 Task: Look for products in the category "Superfoods" from Navitas Organics only.
Action: Mouse moved to (278, 134)
Screenshot: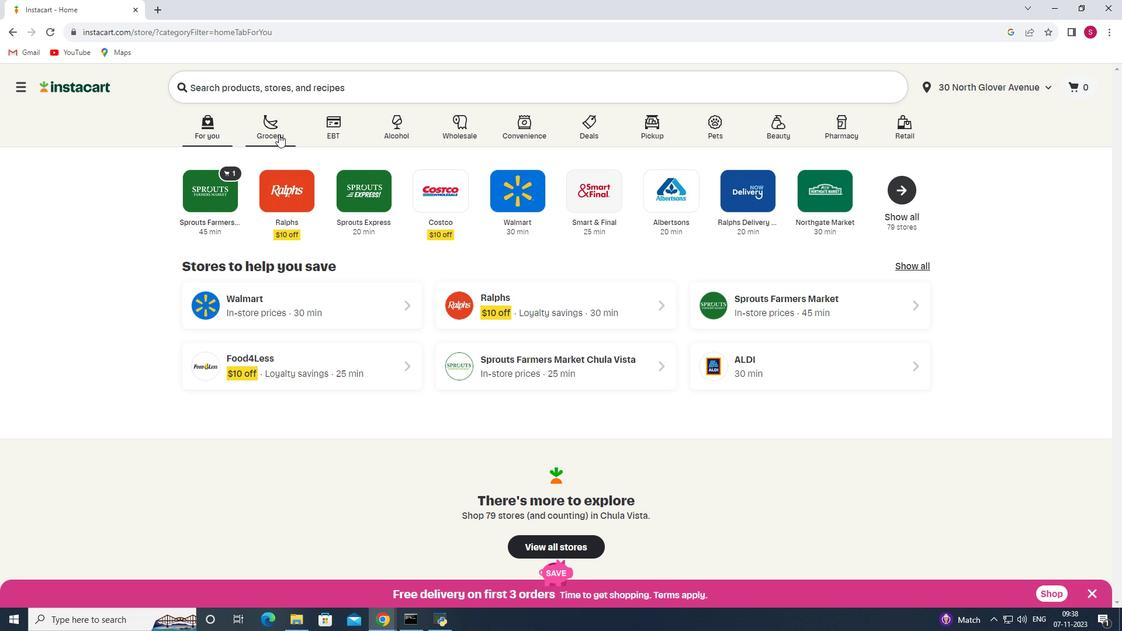 
Action: Mouse pressed left at (278, 134)
Screenshot: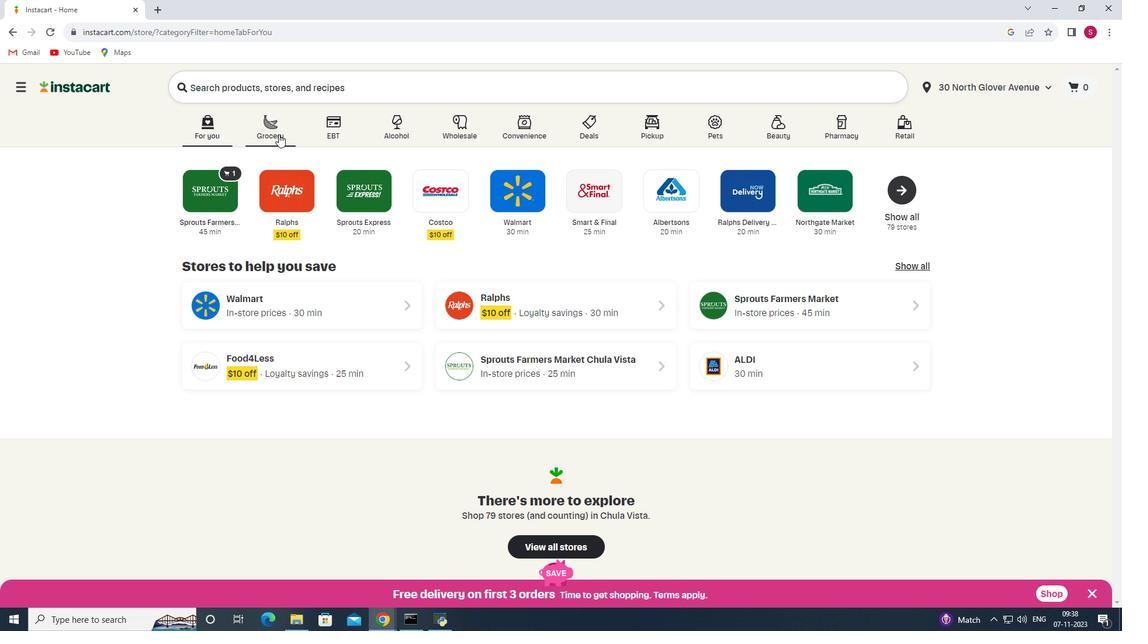 
Action: Mouse moved to (267, 325)
Screenshot: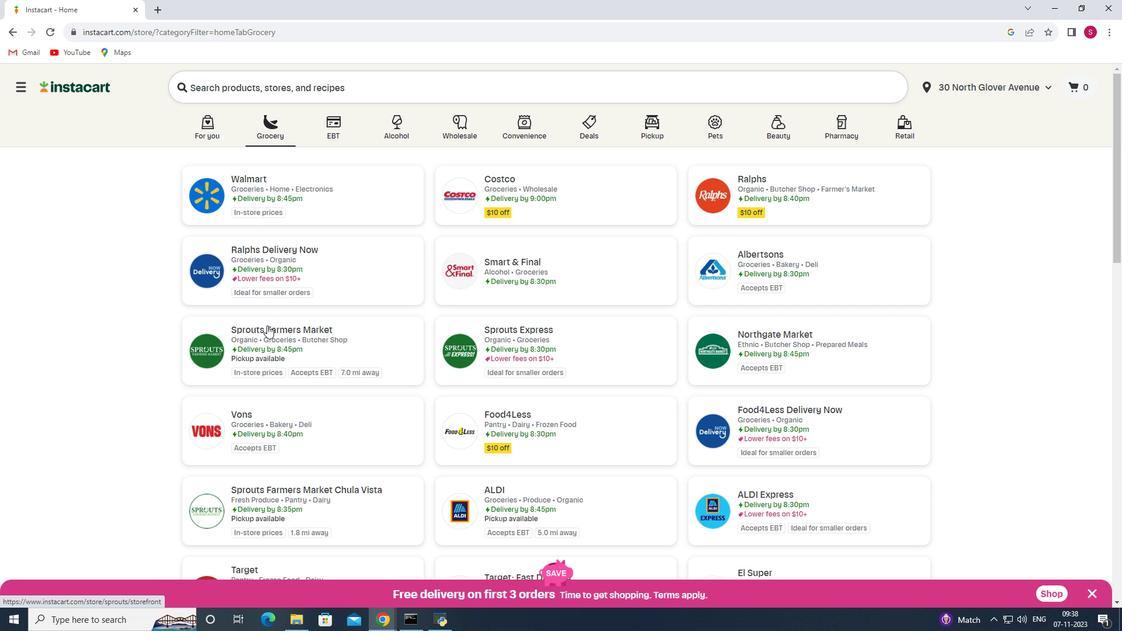 
Action: Mouse pressed left at (267, 325)
Screenshot: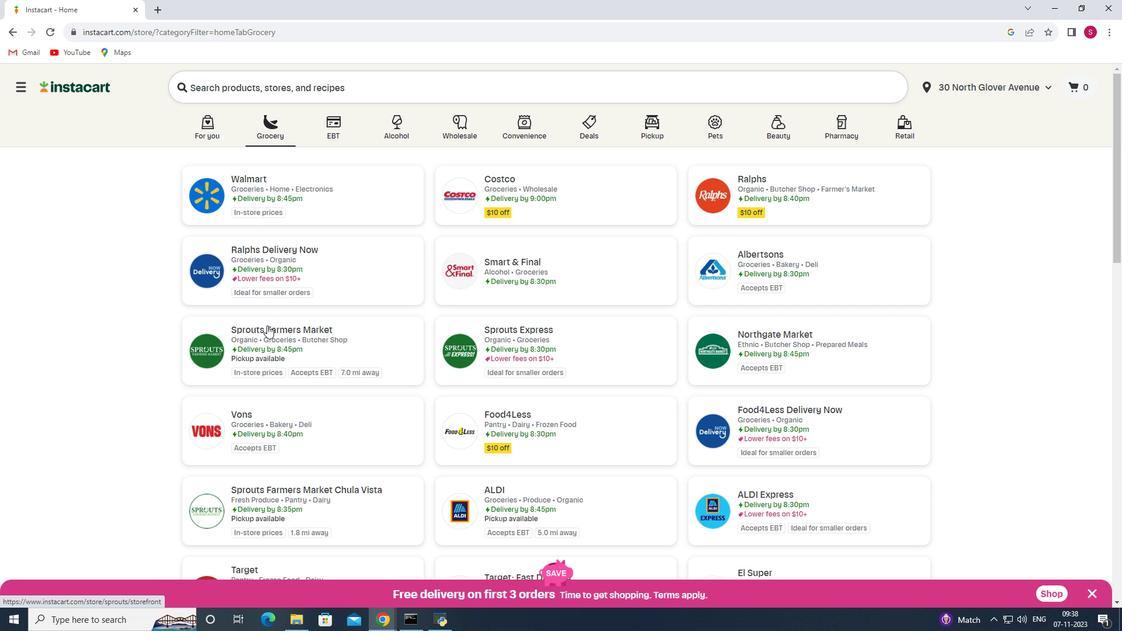 
Action: Mouse moved to (79, 417)
Screenshot: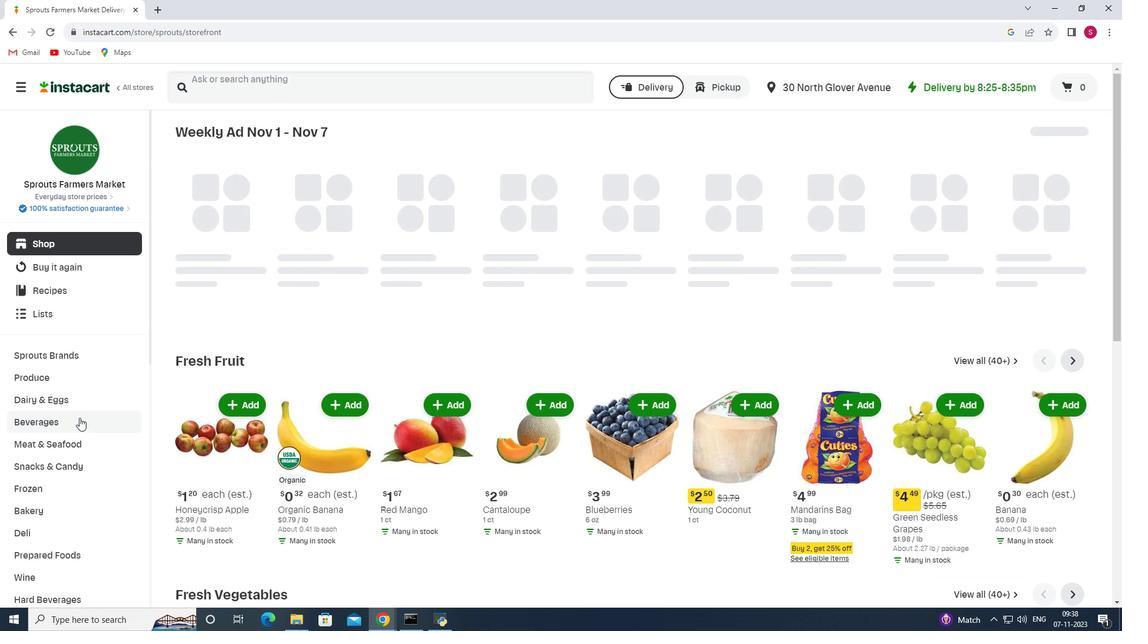 
Action: Mouse scrolled (79, 417) with delta (0, 0)
Screenshot: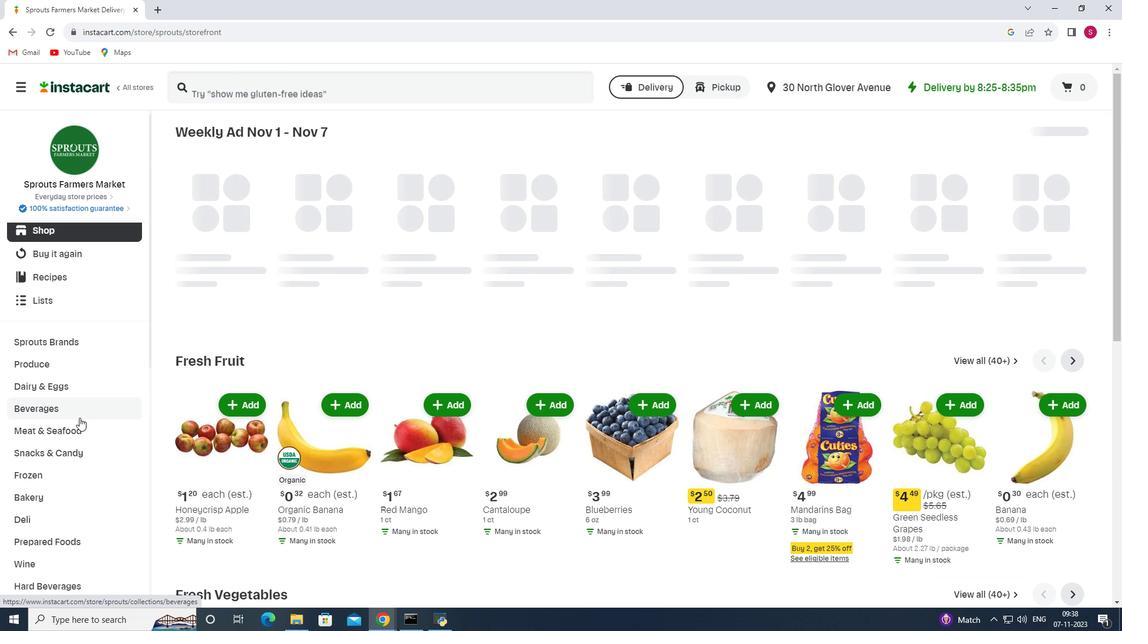 
Action: Mouse scrolled (79, 417) with delta (0, 0)
Screenshot: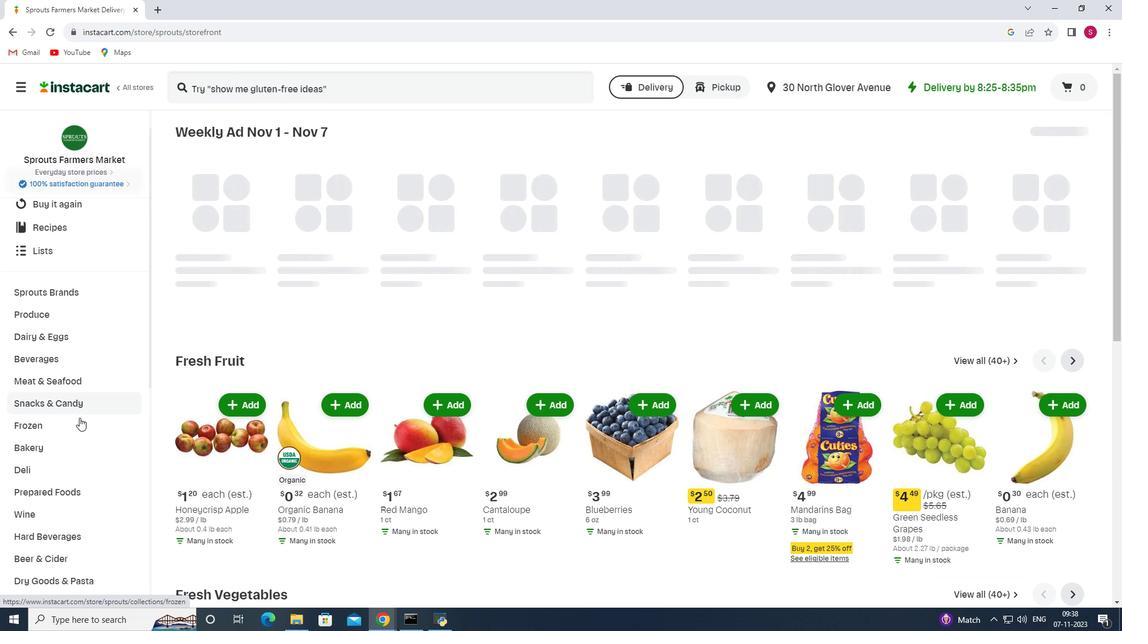 
Action: Mouse scrolled (79, 417) with delta (0, 0)
Screenshot: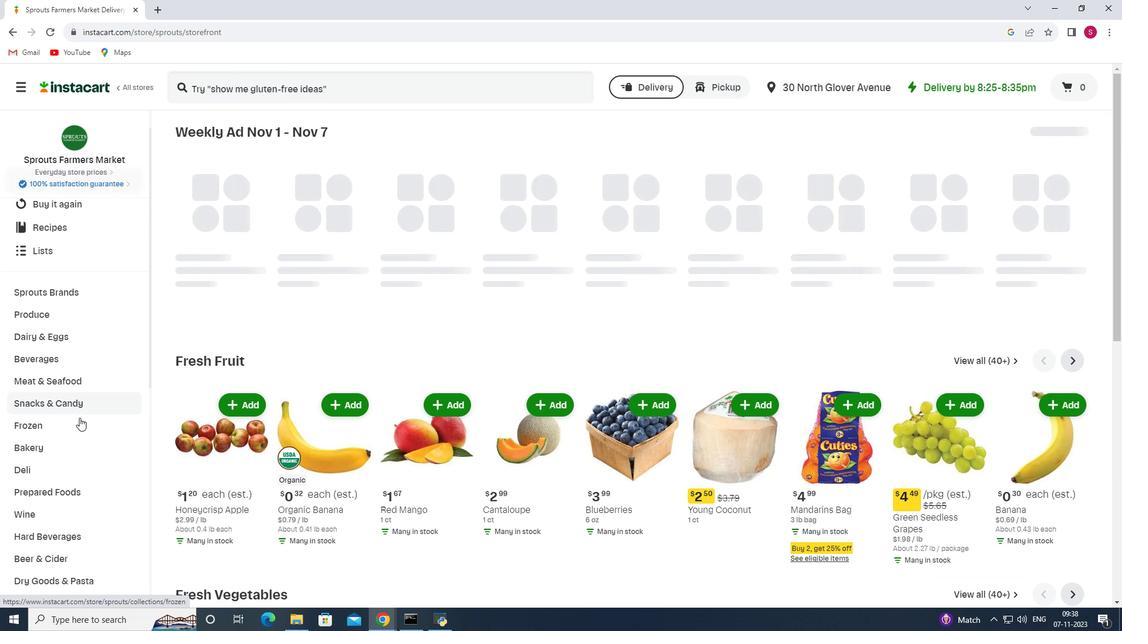 
Action: Mouse scrolled (79, 417) with delta (0, 0)
Screenshot: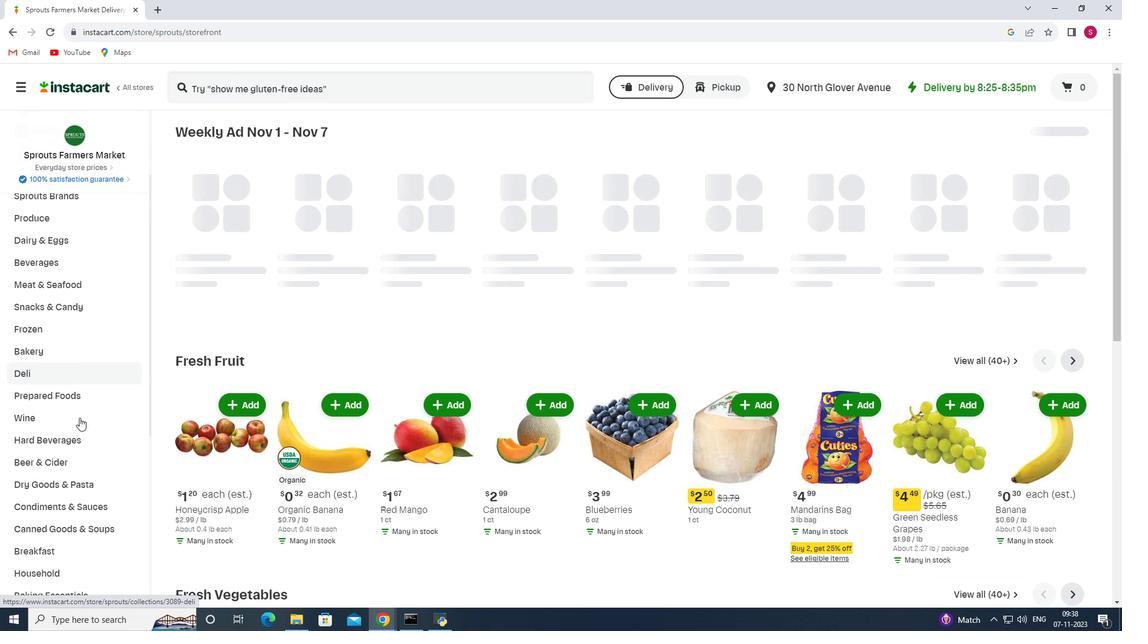 
Action: Mouse scrolled (79, 417) with delta (0, 0)
Screenshot: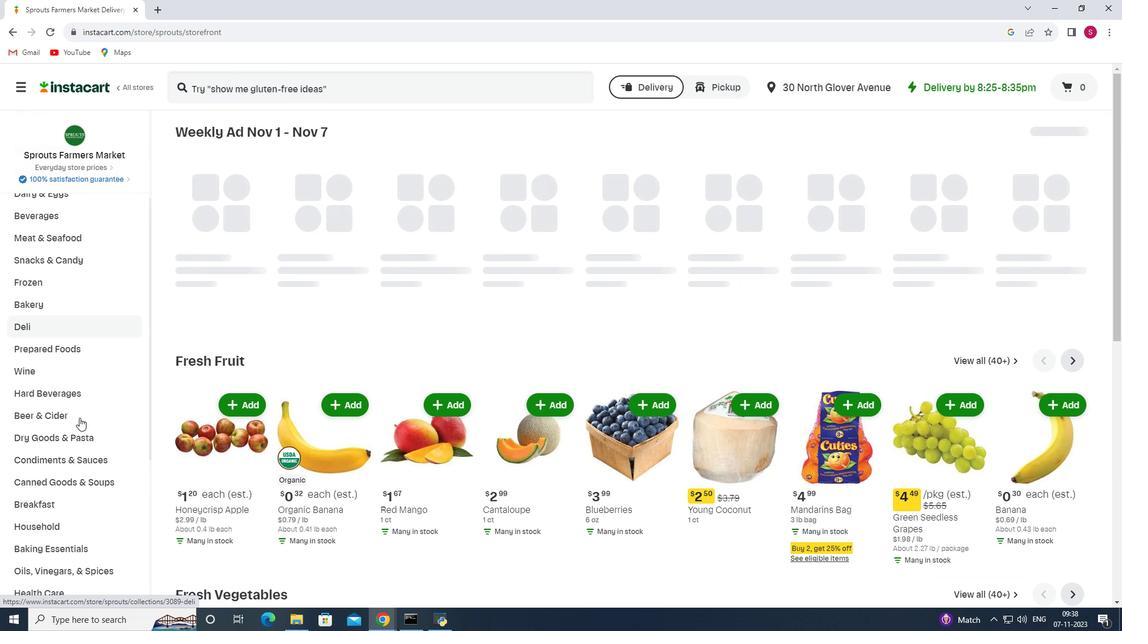 
Action: Mouse scrolled (79, 417) with delta (0, 0)
Screenshot: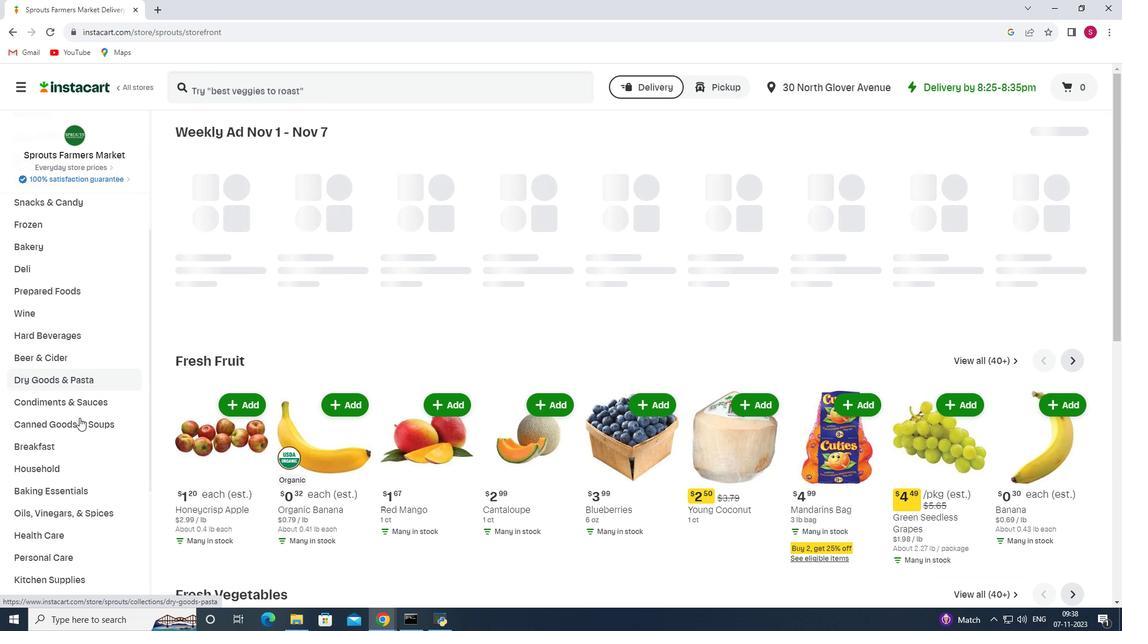 
Action: Mouse scrolled (79, 417) with delta (0, 0)
Screenshot: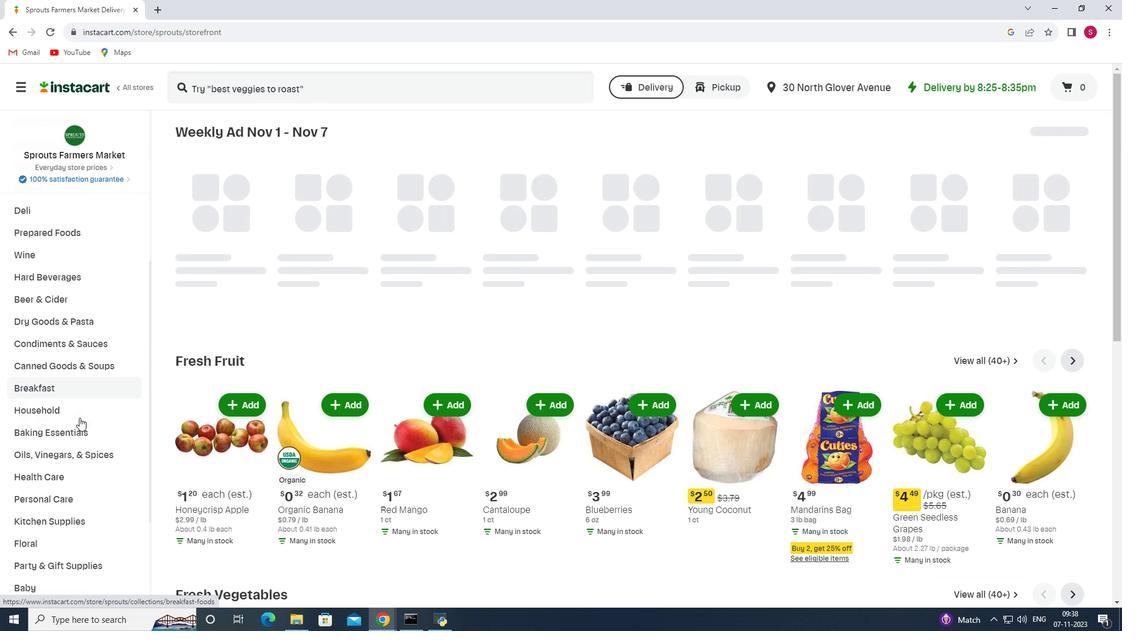 
Action: Mouse scrolled (79, 417) with delta (0, 0)
Screenshot: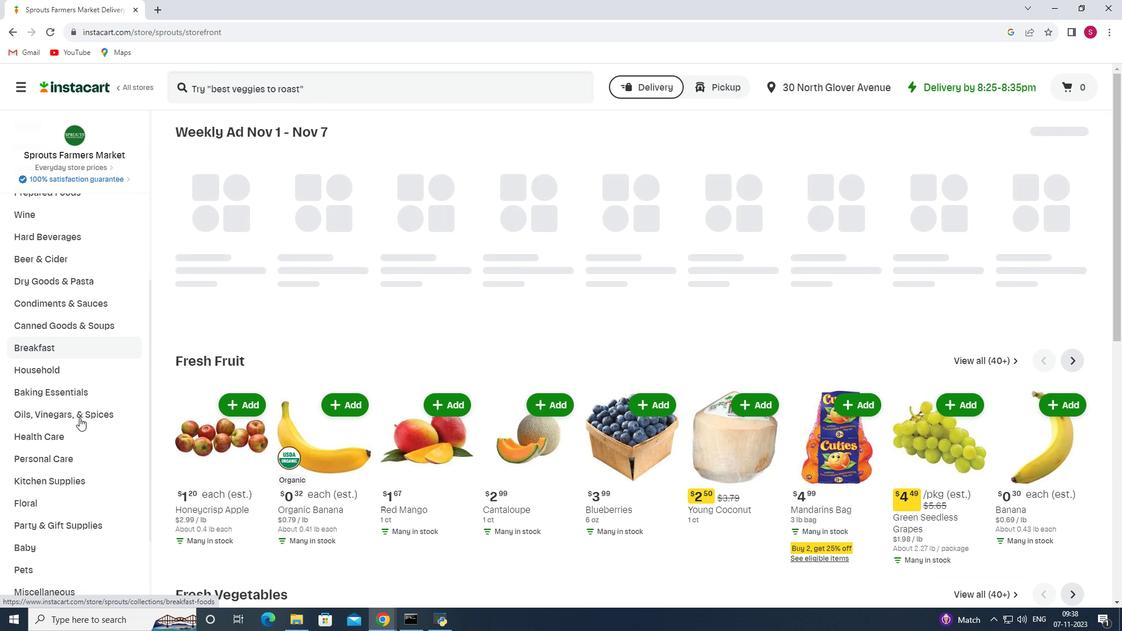 
Action: Mouse moved to (63, 383)
Screenshot: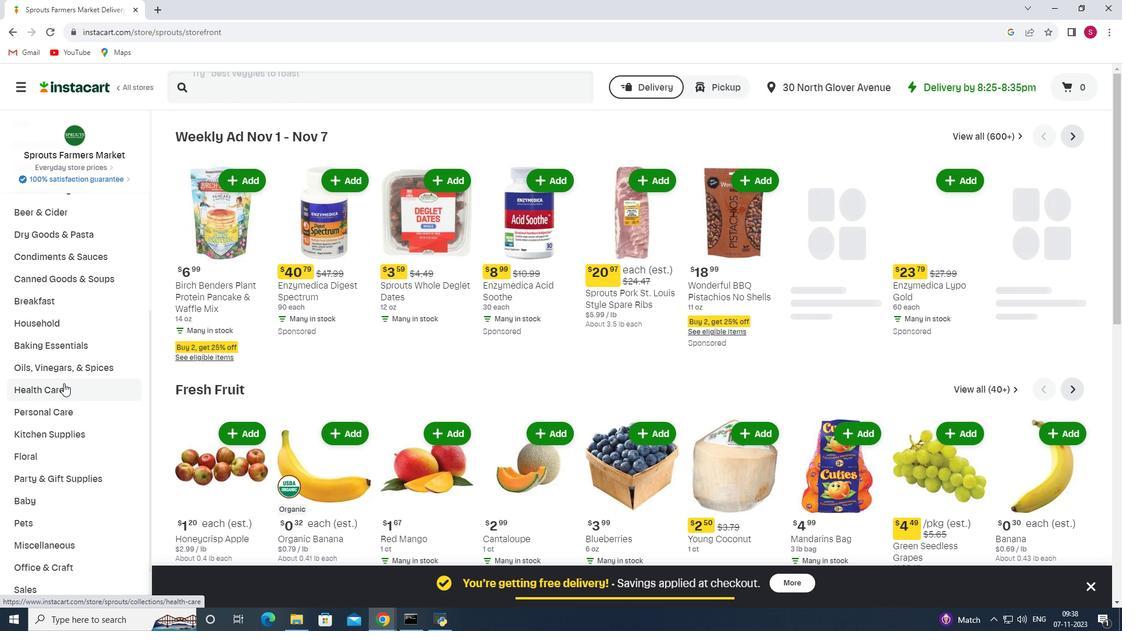 
Action: Mouse pressed left at (63, 383)
Screenshot: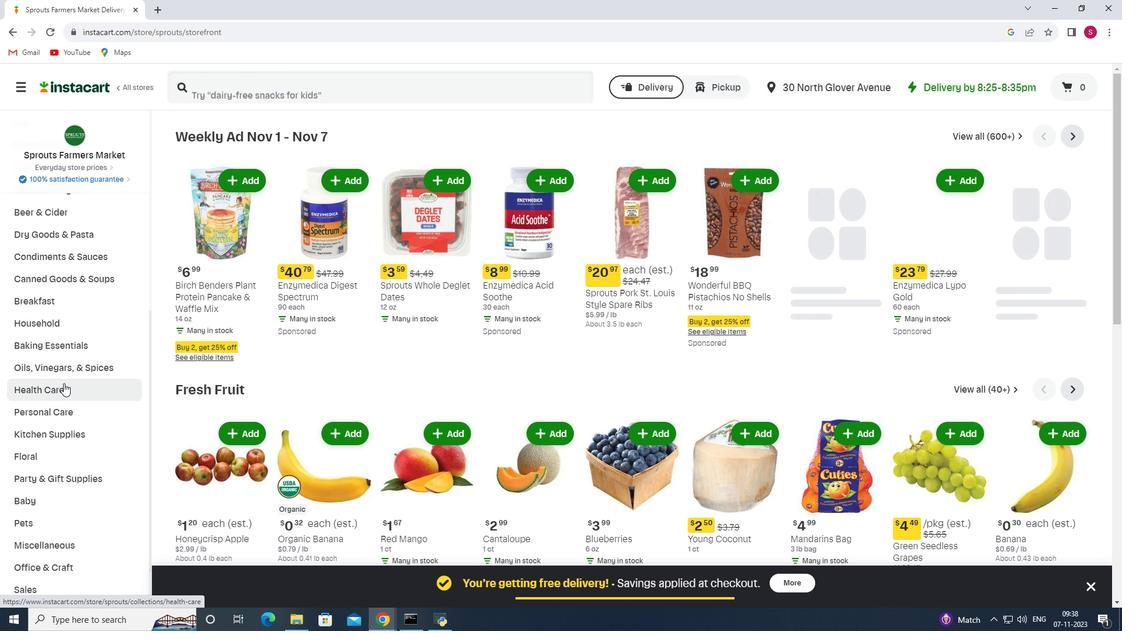 
Action: Mouse moved to (372, 171)
Screenshot: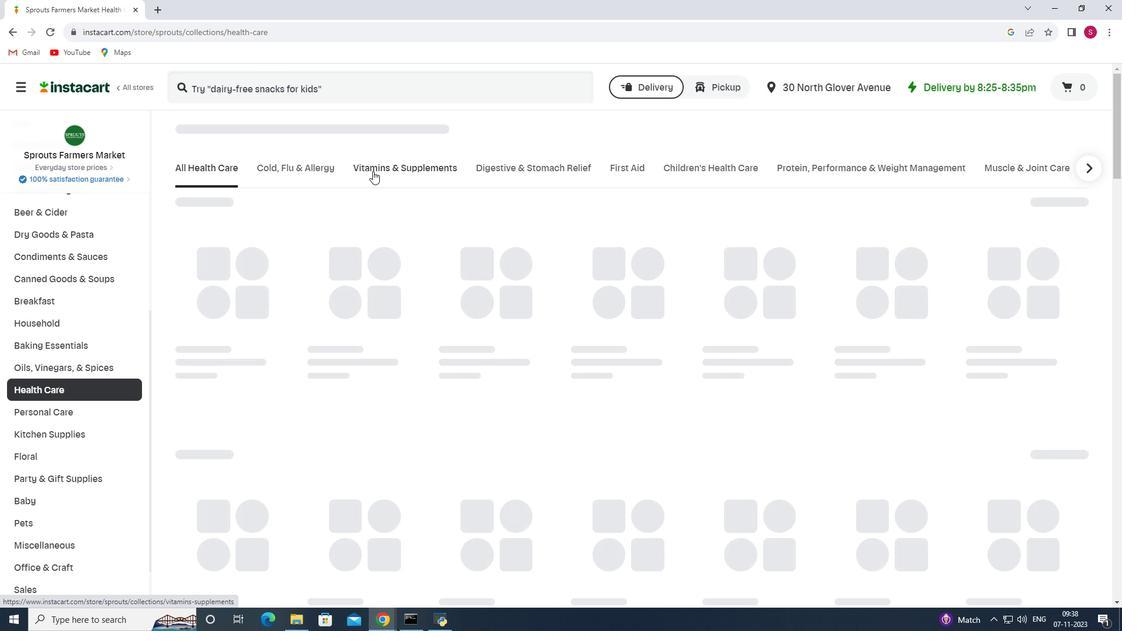 
Action: Mouse pressed left at (372, 171)
Screenshot: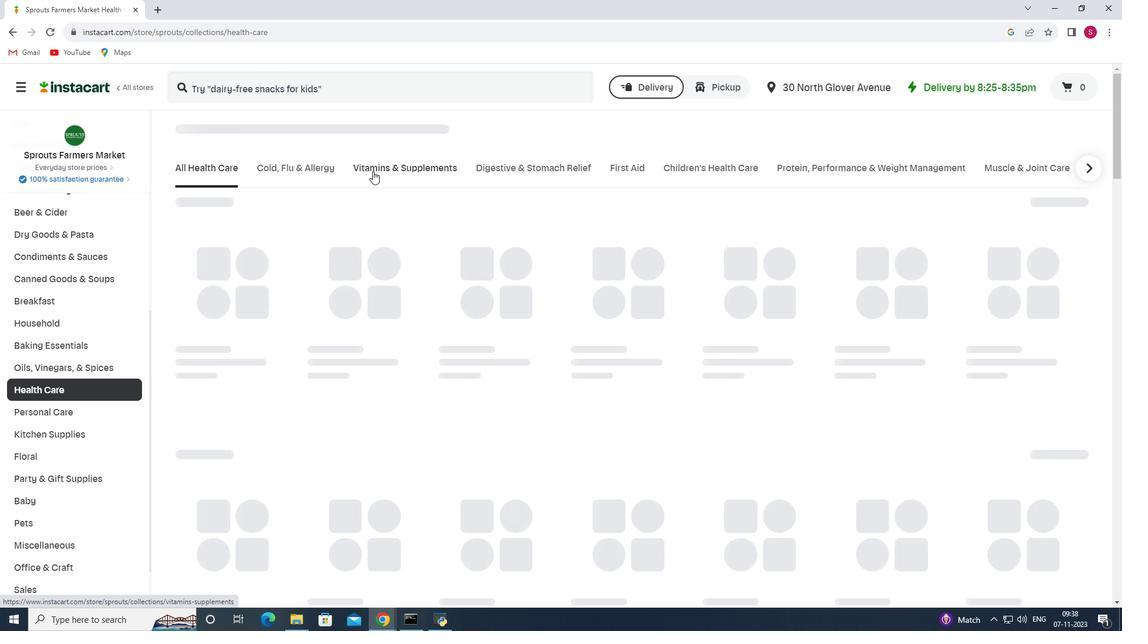 
Action: Mouse moved to (498, 211)
Screenshot: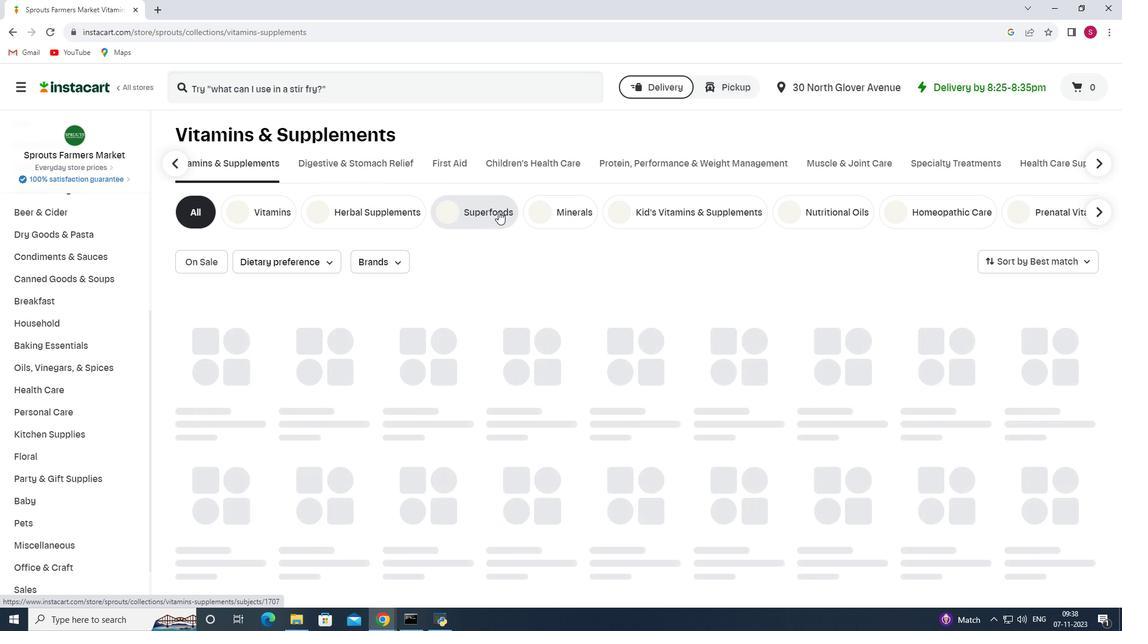 
Action: Mouse pressed left at (498, 211)
Screenshot: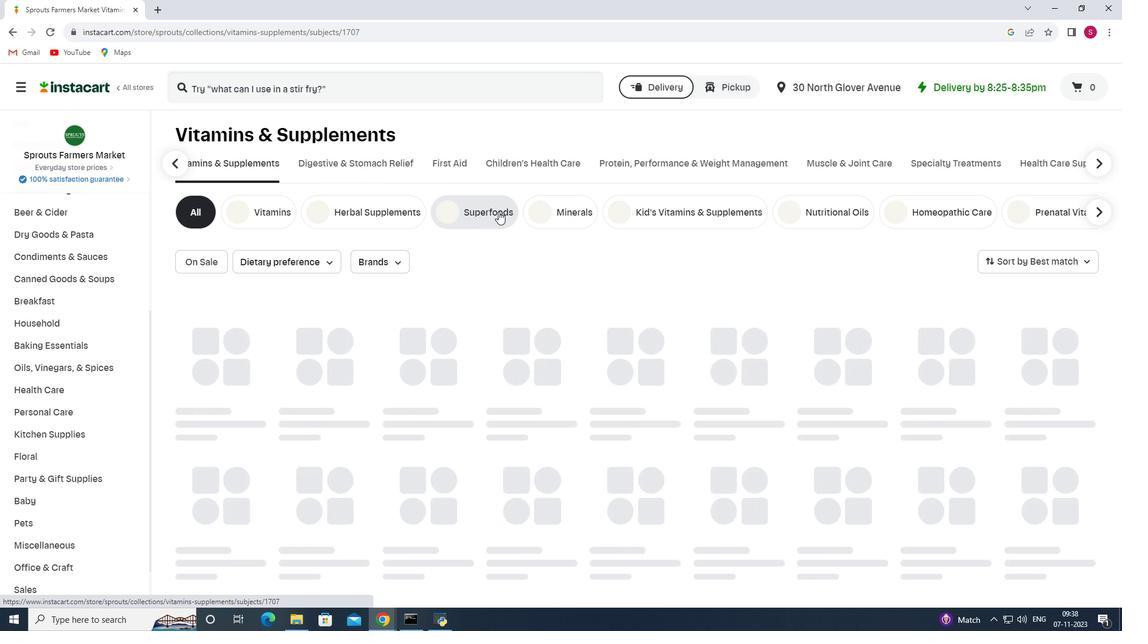 
Action: Mouse moved to (385, 261)
Screenshot: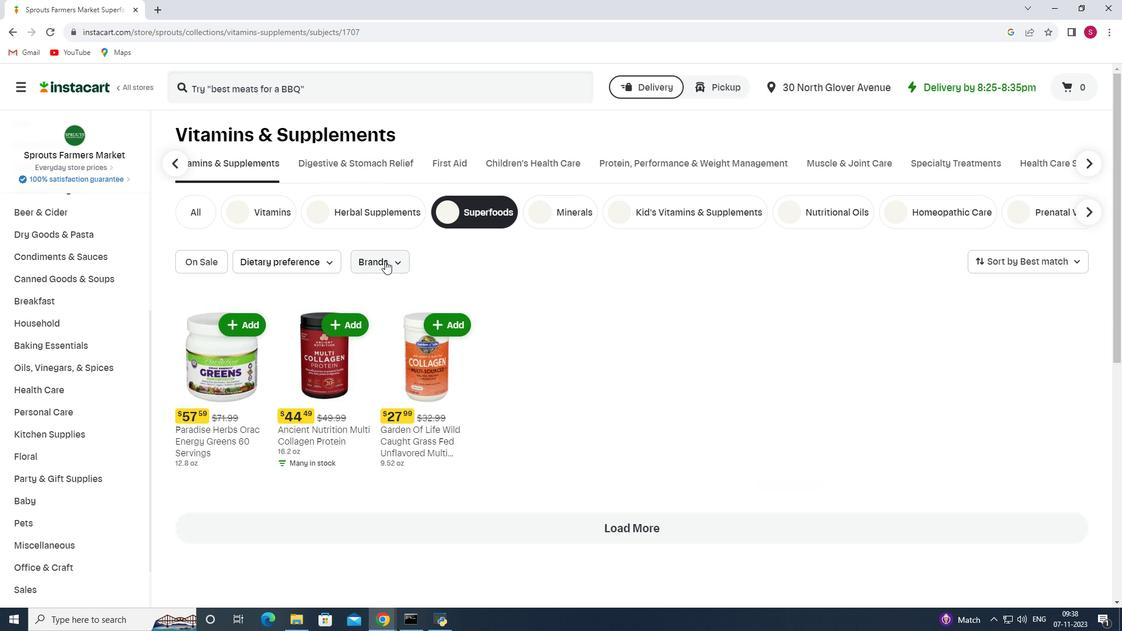 
Action: Mouse pressed left at (385, 261)
Screenshot: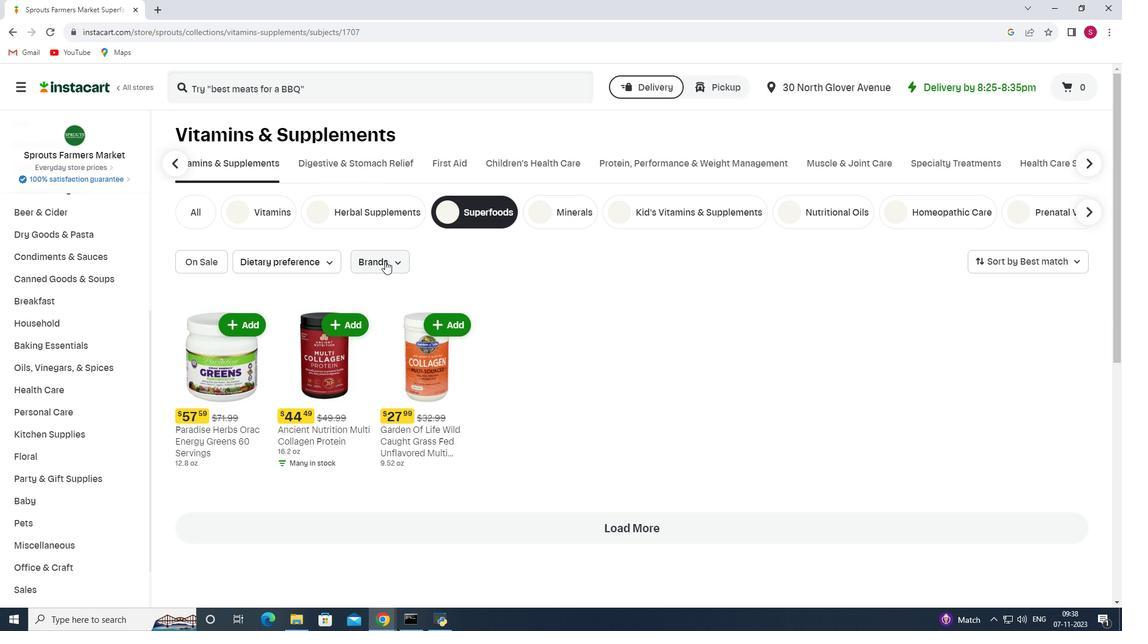 
Action: Mouse moved to (392, 312)
Screenshot: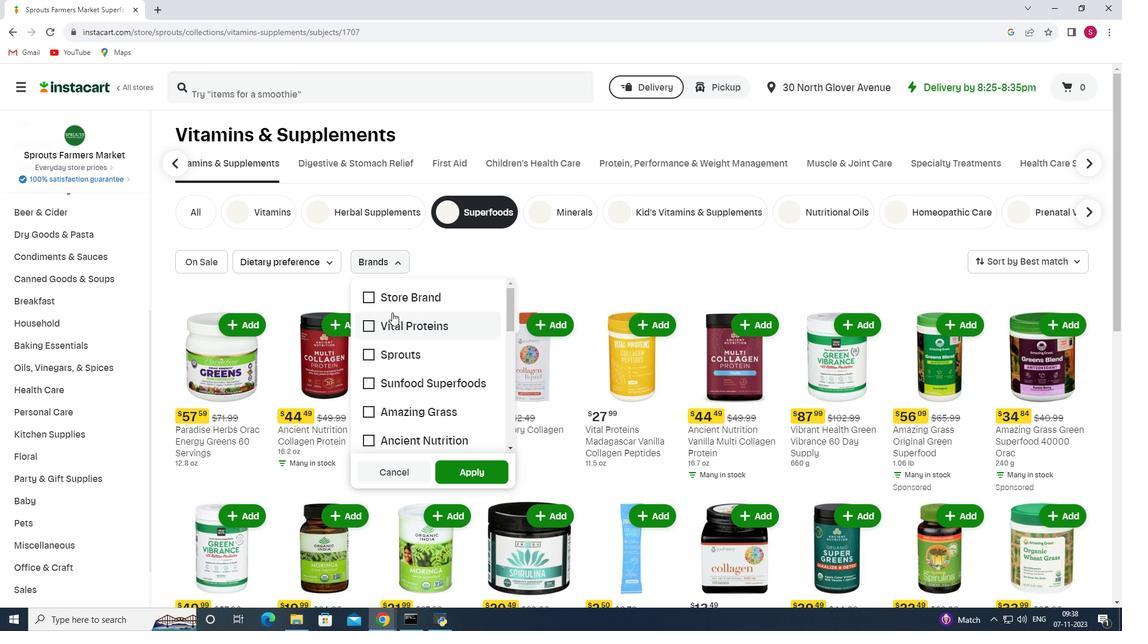 
Action: Mouse scrolled (392, 312) with delta (0, 0)
Screenshot: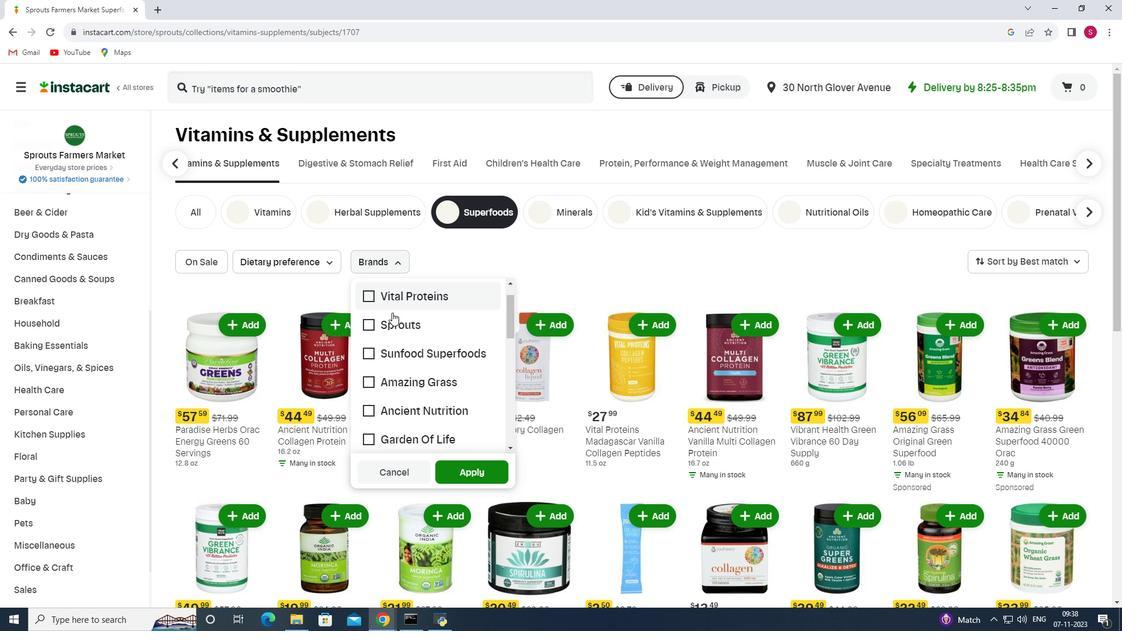 
Action: Mouse scrolled (392, 312) with delta (0, 0)
Screenshot: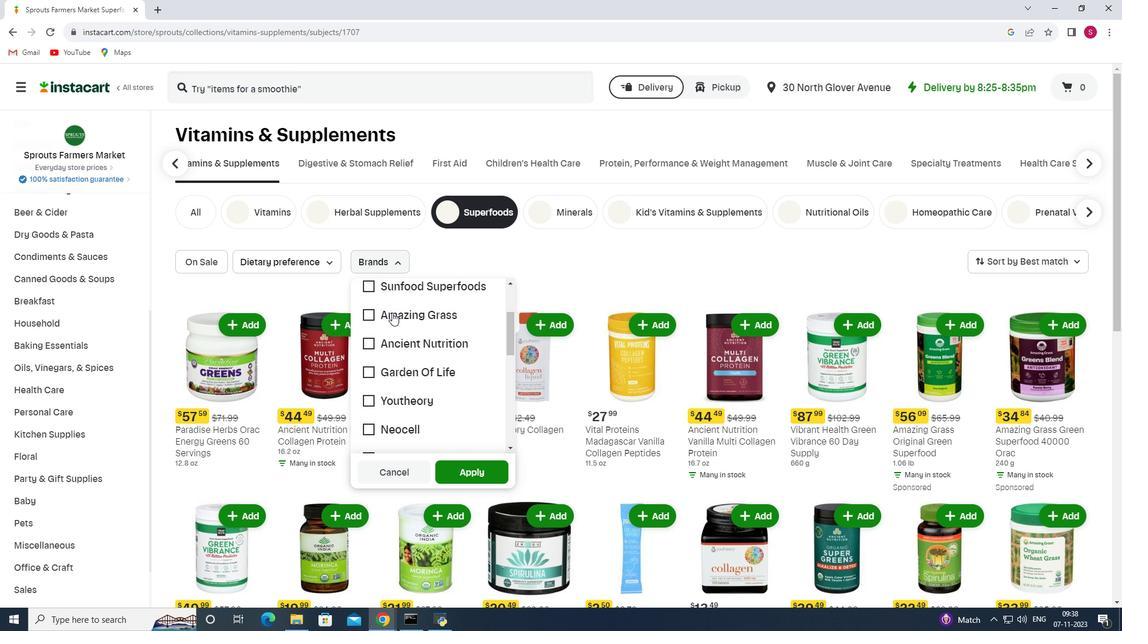 
Action: Mouse scrolled (392, 312) with delta (0, 0)
Screenshot: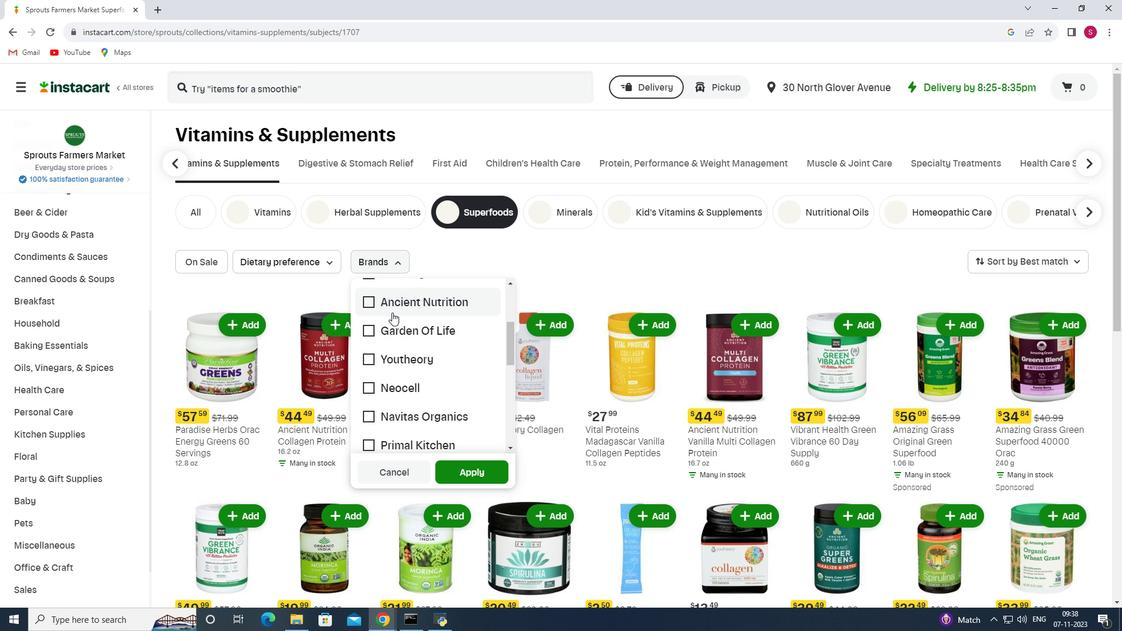 
Action: Mouse scrolled (392, 312) with delta (0, 0)
Screenshot: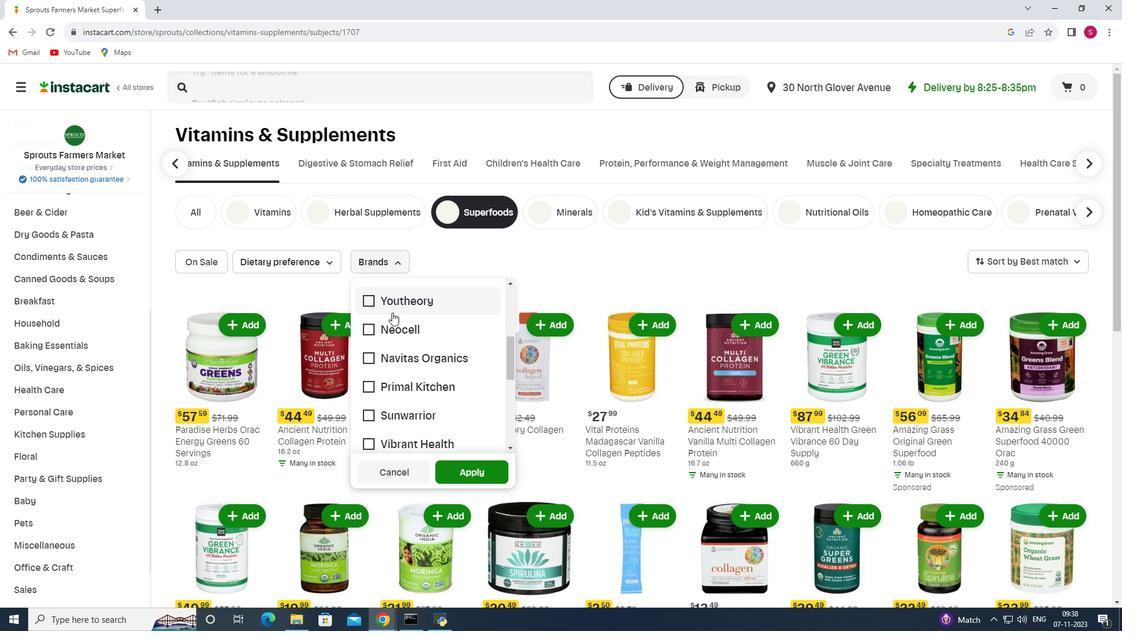 
Action: Mouse moved to (365, 323)
Screenshot: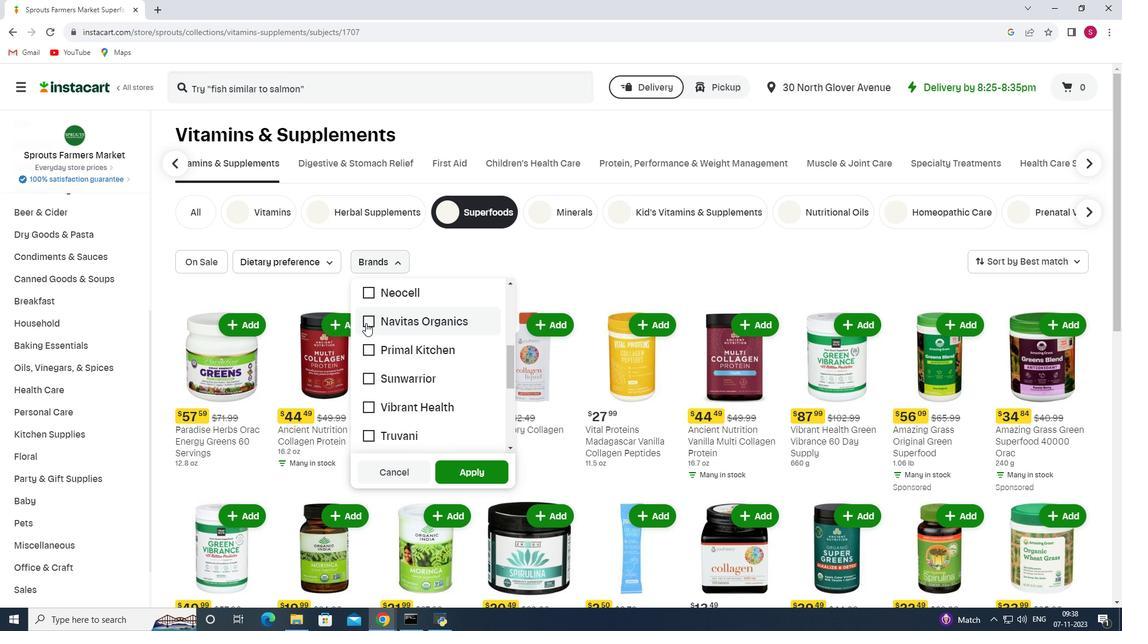 
Action: Mouse pressed left at (365, 323)
Screenshot: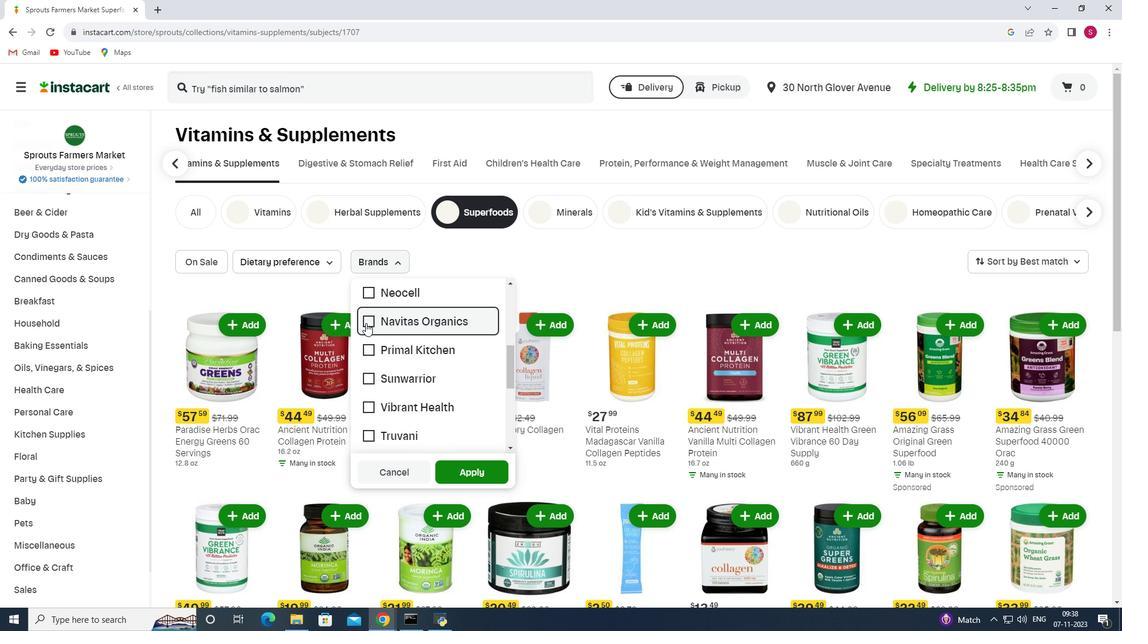 
Action: Mouse moved to (469, 475)
Screenshot: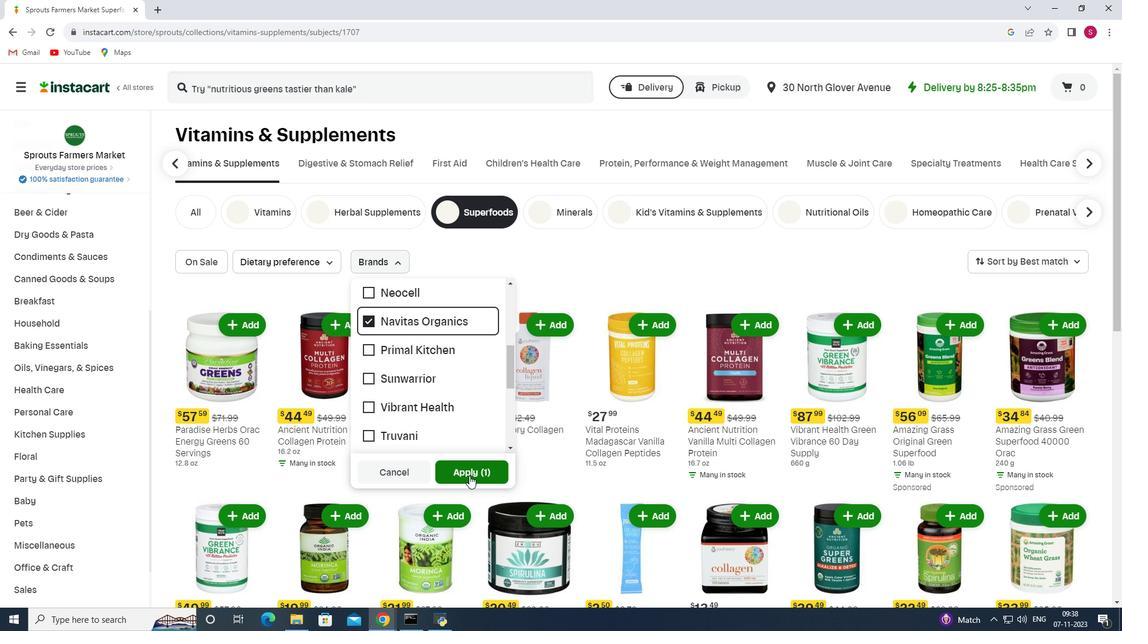 
Action: Mouse pressed left at (469, 475)
Screenshot: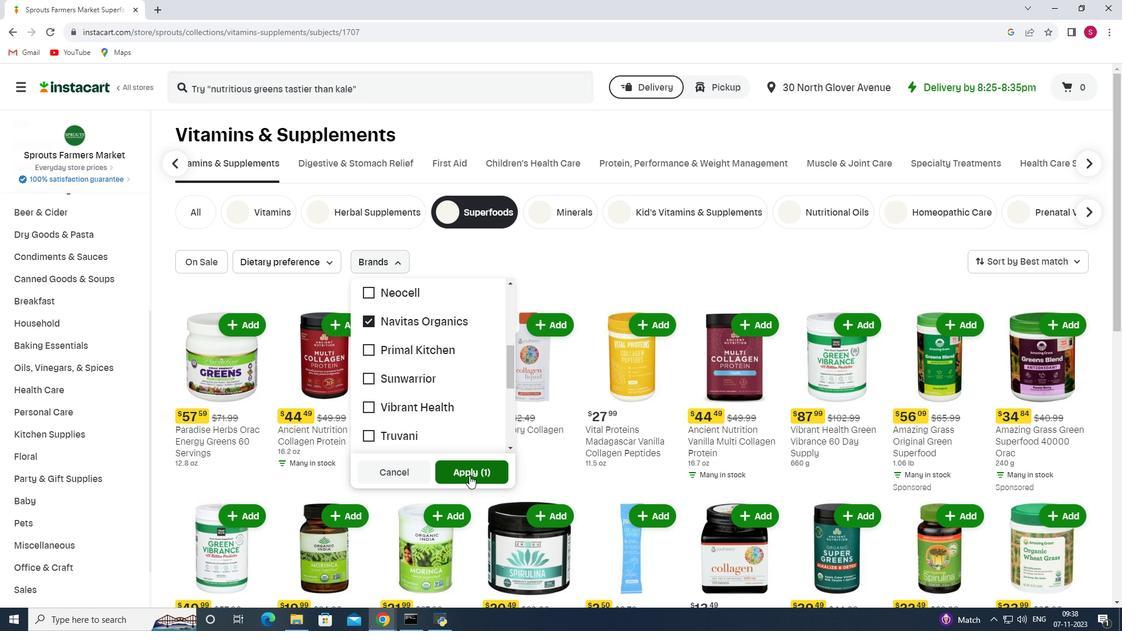 
Action: Mouse moved to (473, 486)
Screenshot: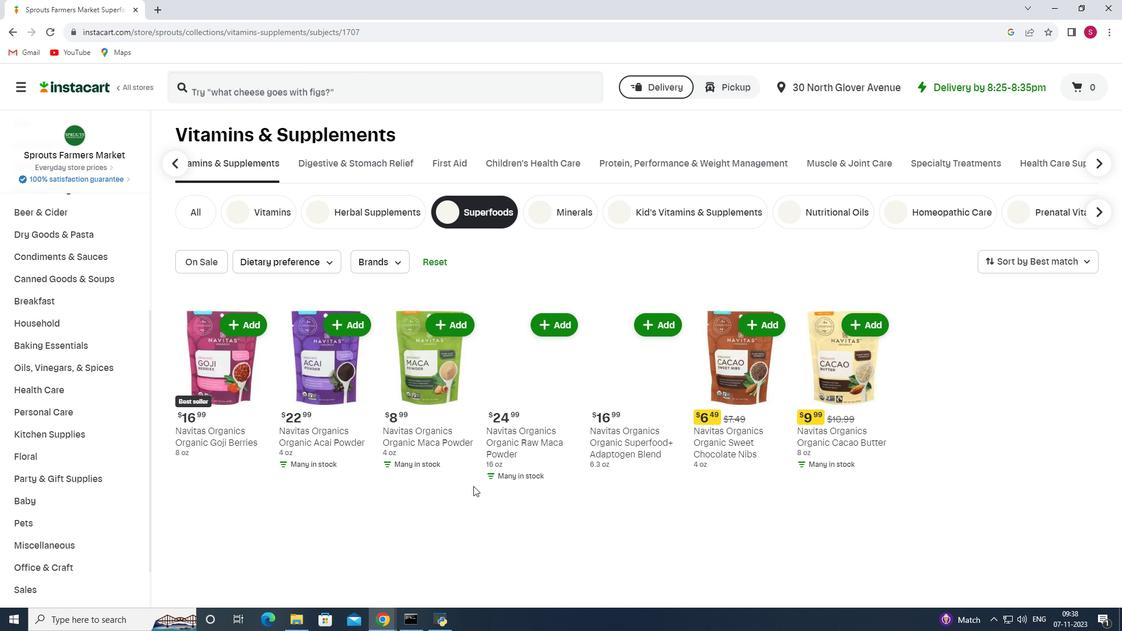 
